 Task: Insert a tickbox in your sheet.
Action: Mouse moved to (123, 91)
Screenshot: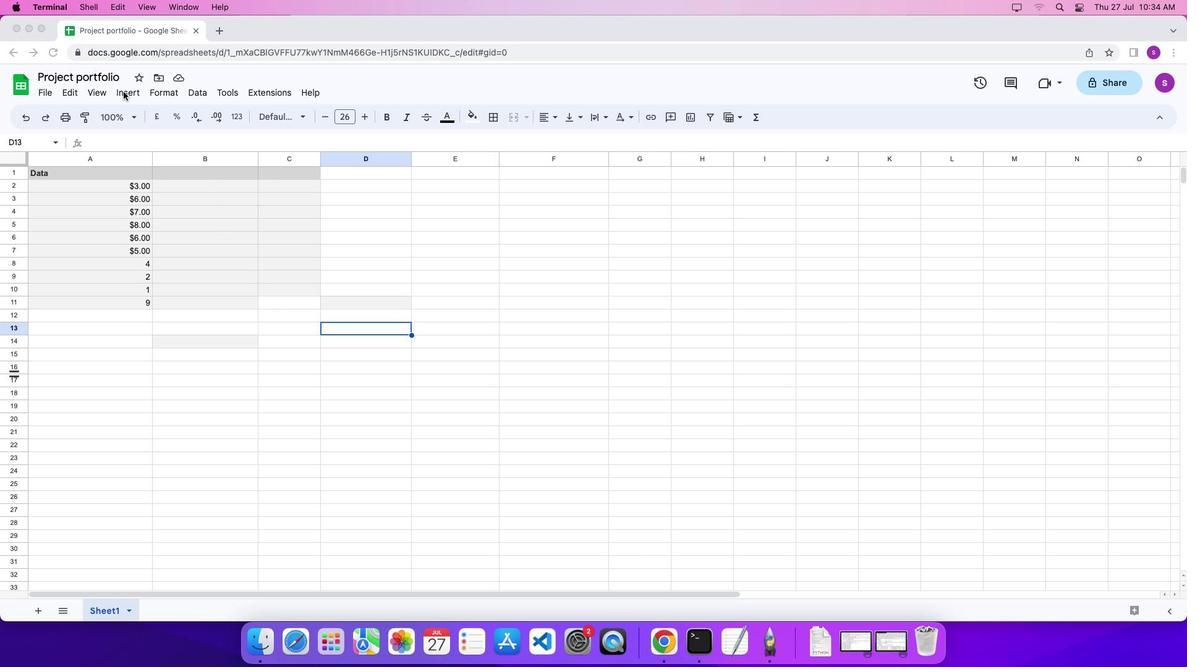 
Action: Mouse pressed left at (123, 91)
Screenshot: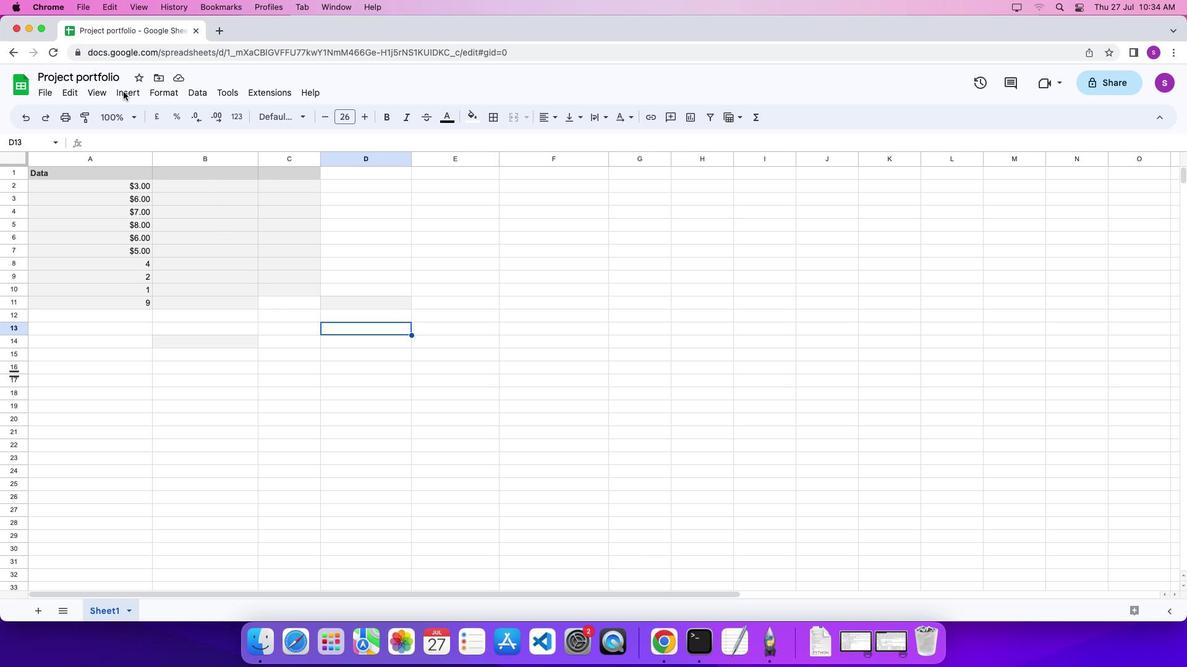 
Action: Mouse moved to (127, 93)
Screenshot: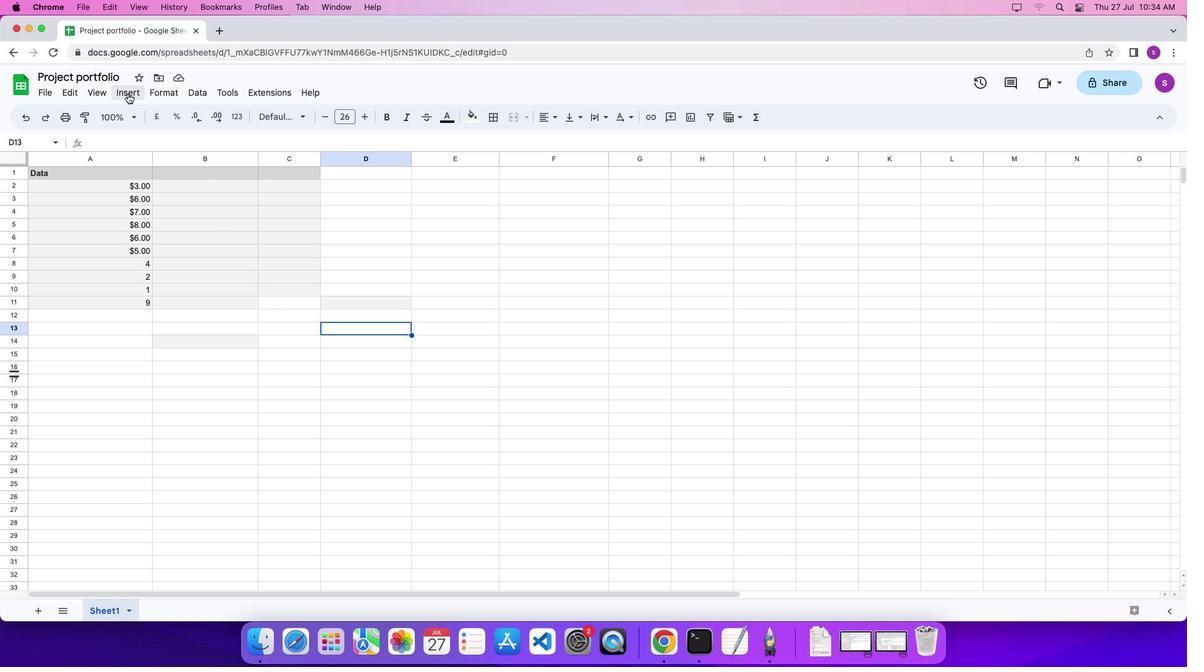 
Action: Mouse pressed left at (127, 93)
Screenshot: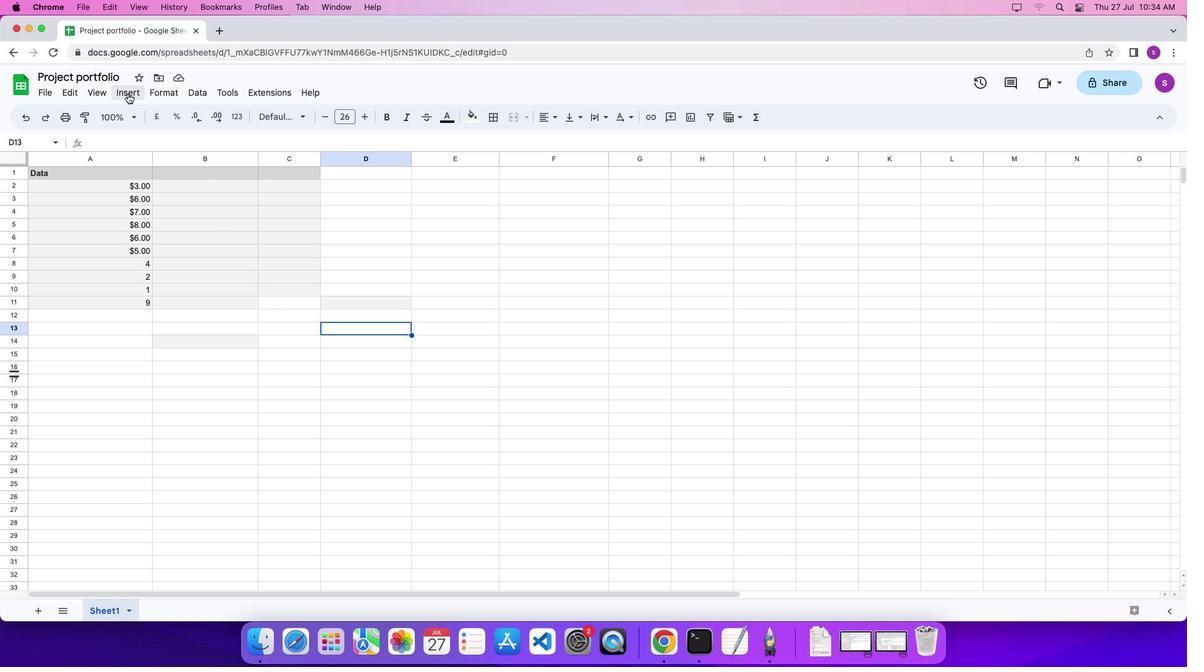 
Action: Mouse moved to (158, 338)
Screenshot: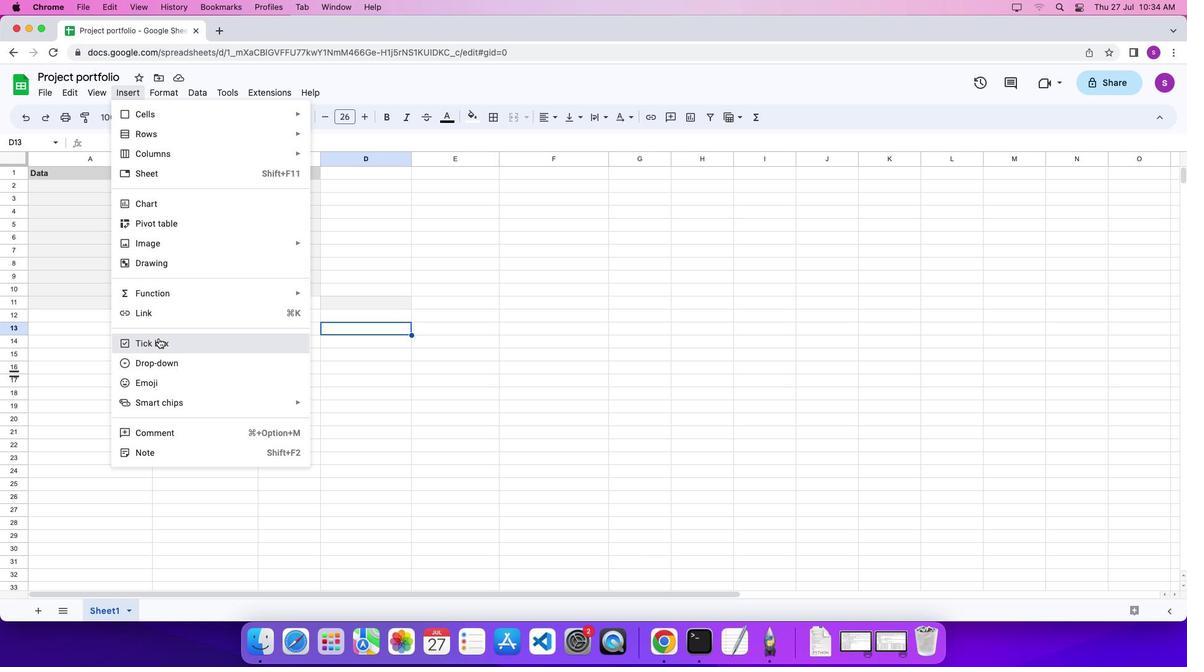
Action: Mouse pressed left at (158, 338)
Screenshot: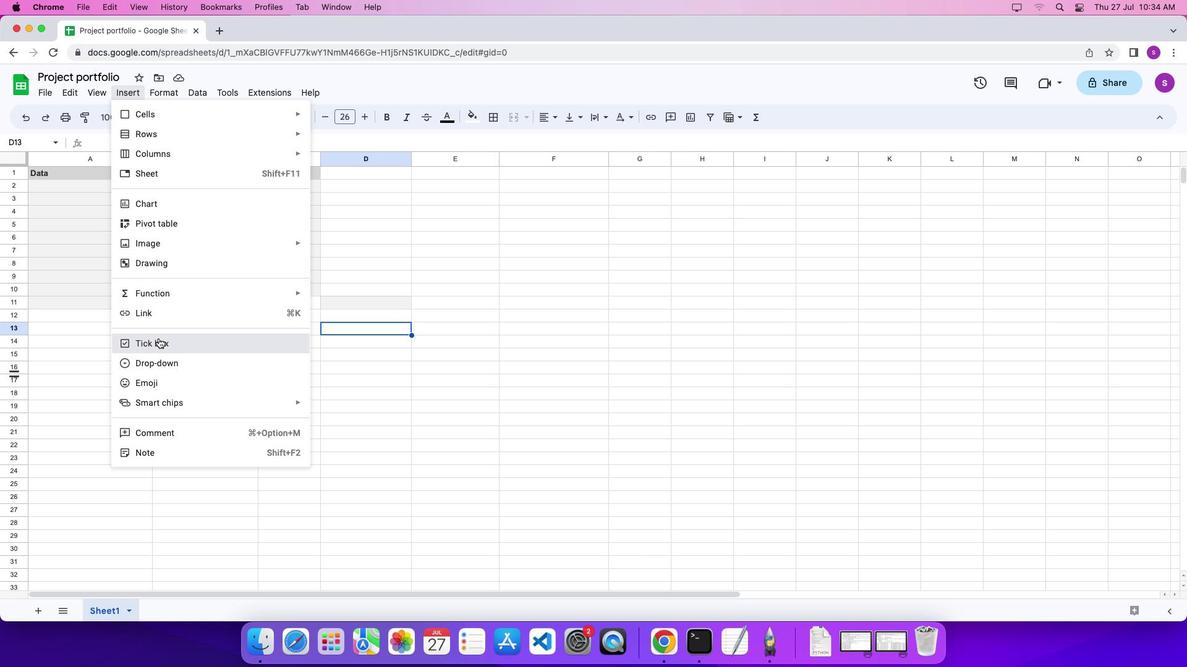 
Action: Mouse moved to (158, 338)
Screenshot: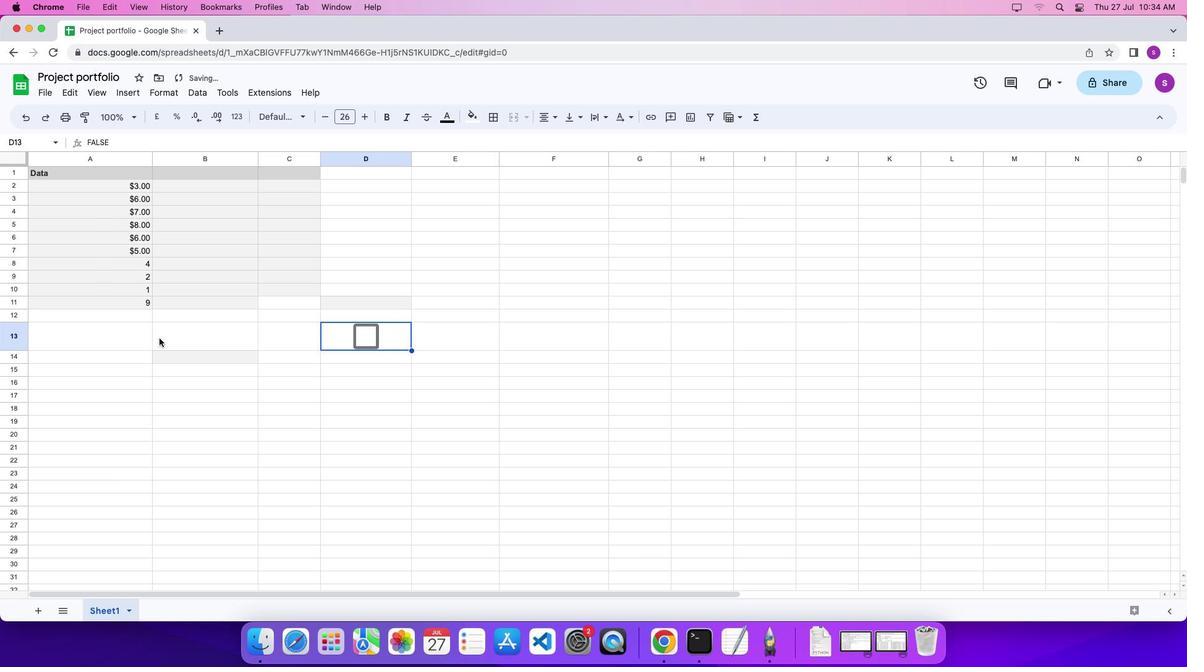
